 Task: Create new Company, with domain: 'metlife.com' and type: 'Other'. Add new contact for this company, with mail Id: 'Aanya18Anderson@metlife.com', First Name: Aanya, Last name:  Anderson, Job Title: 'Content Manager', Phone Number: '(408) 555-7894'. Change life cycle stage to  Lead and lead status to  Open. Logged in from softage.5@softage.net
Action: Mouse moved to (58, 53)
Screenshot: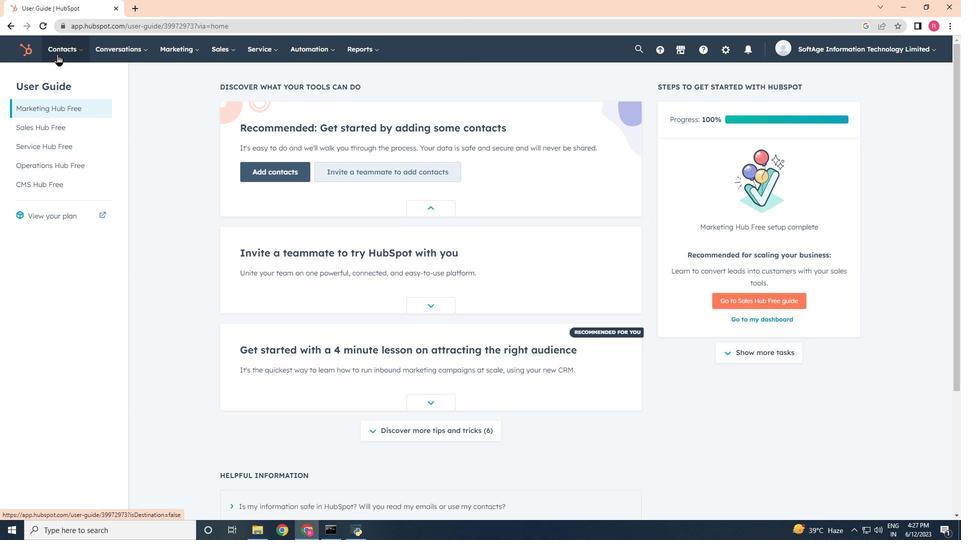
Action: Mouse pressed left at (58, 53)
Screenshot: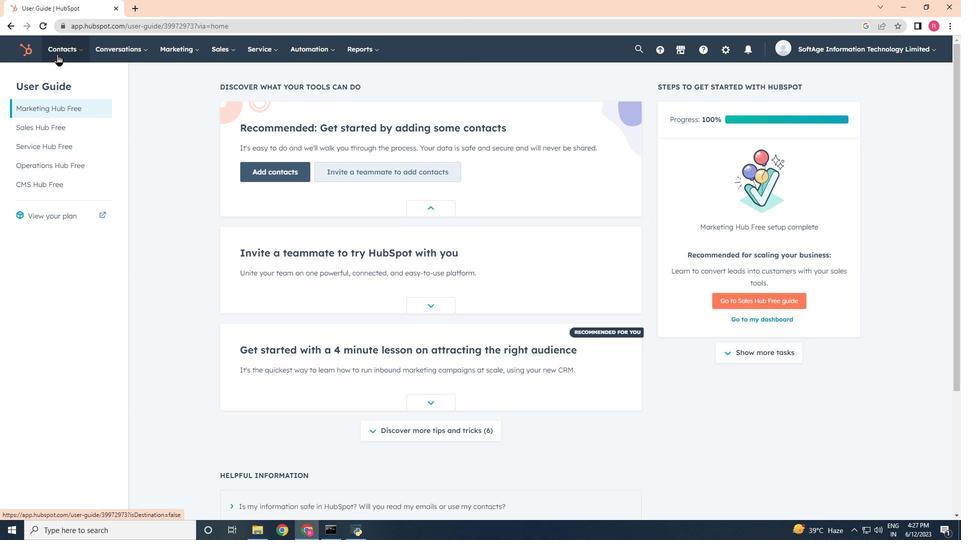 
Action: Mouse moved to (83, 93)
Screenshot: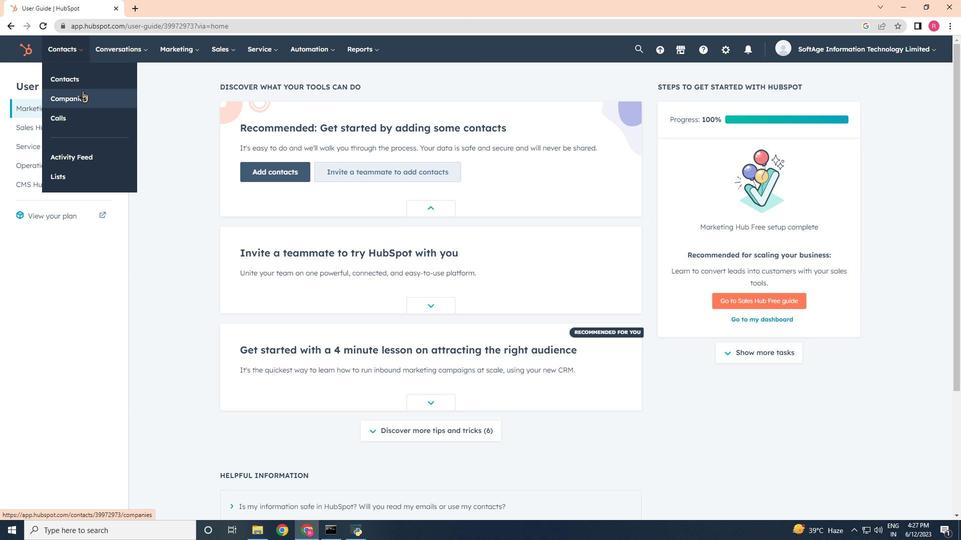 
Action: Mouse pressed left at (83, 93)
Screenshot: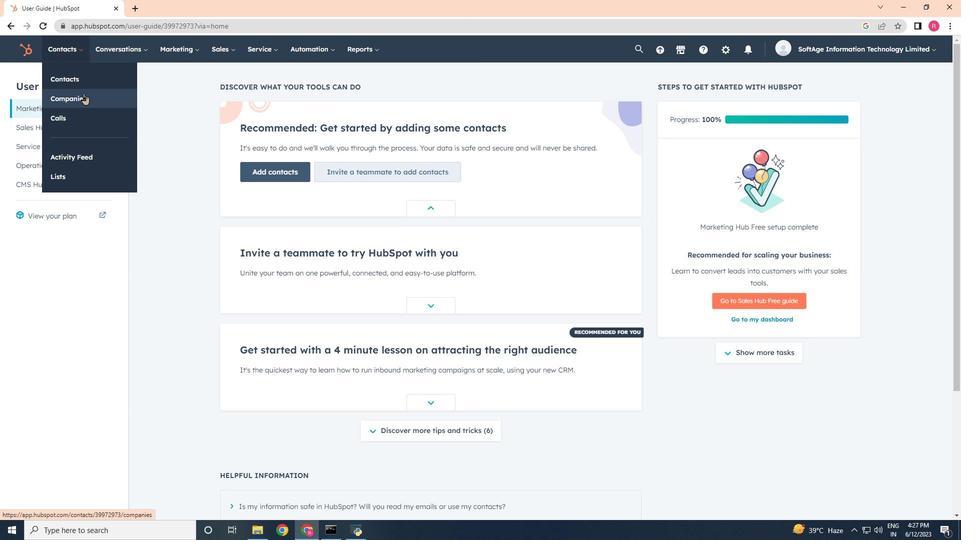 
Action: Mouse moved to (886, 86)
Screenshot: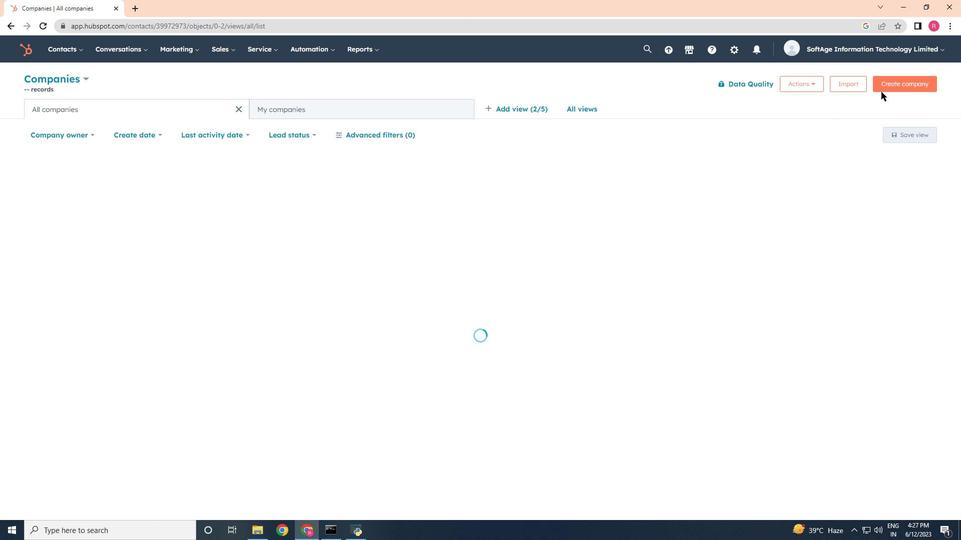 
Action: Mouse pressed left at (886, 86)
Screenshot: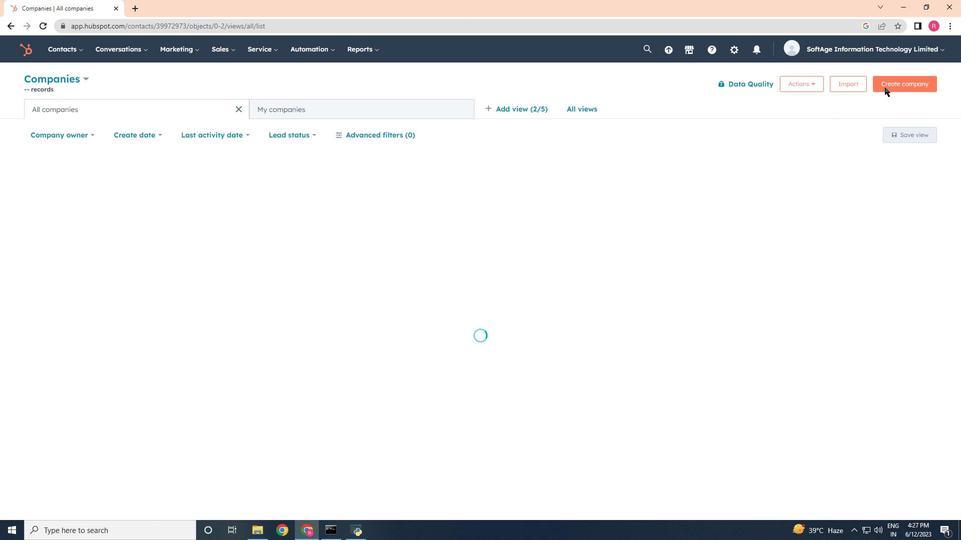 
Action: Mouse moved to (901, 79)
Screenshot: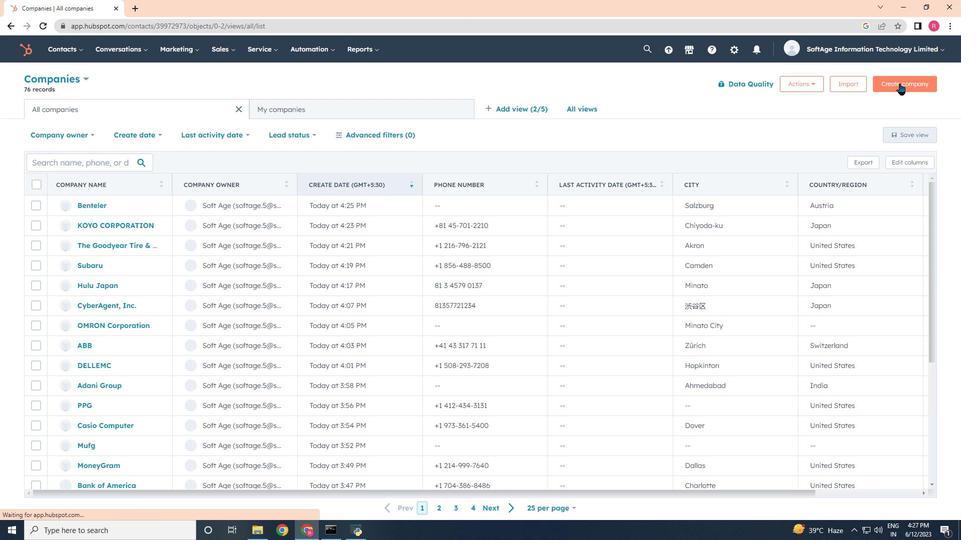 
Action: Mouse pressed left at (901, 79)
Screenshot: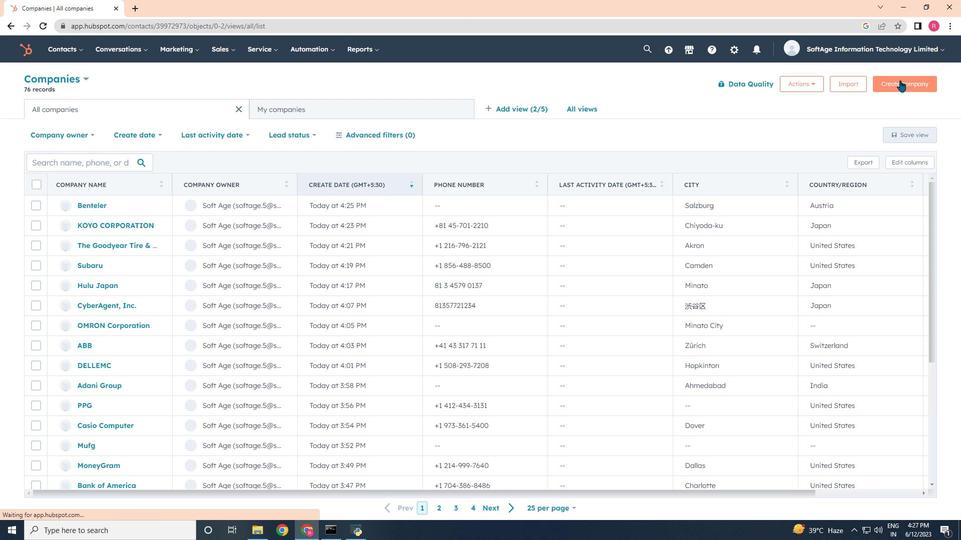 
Action: Mouse moved to (743, 135)
Screenshot: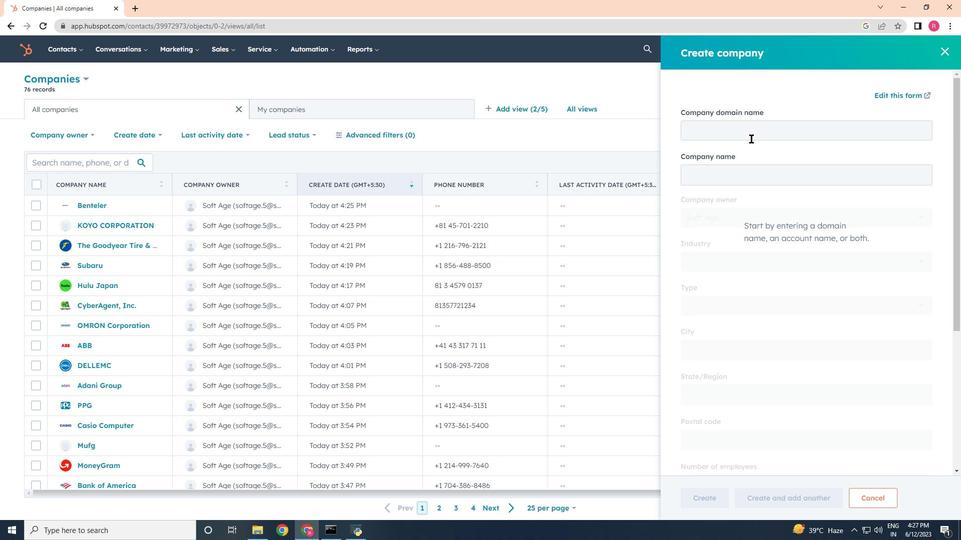 
Action: Mouse pressed left at (743, 135)
Screenshot: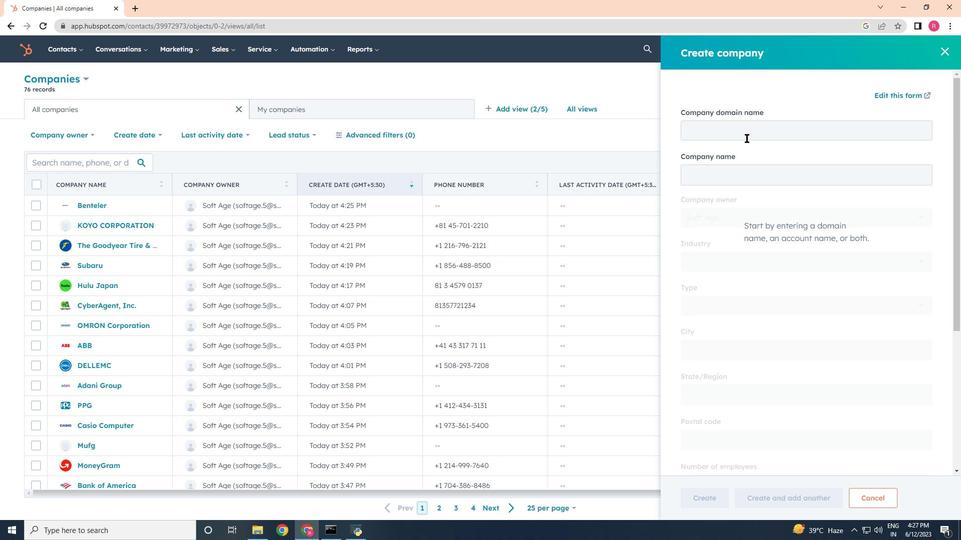 
Action: Key pressed metlife.com
Screenshot: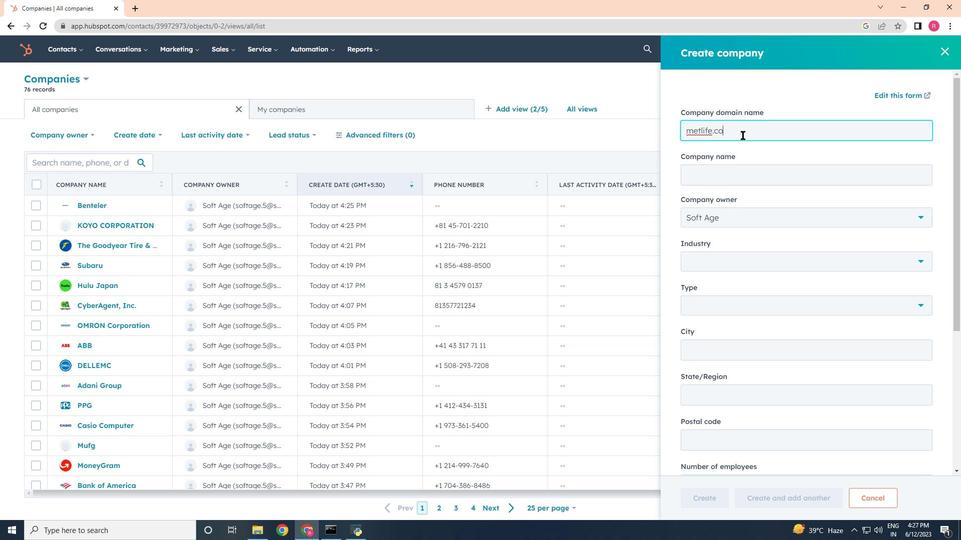 
Action: Mouse moved to (732, 299)
Screenshot: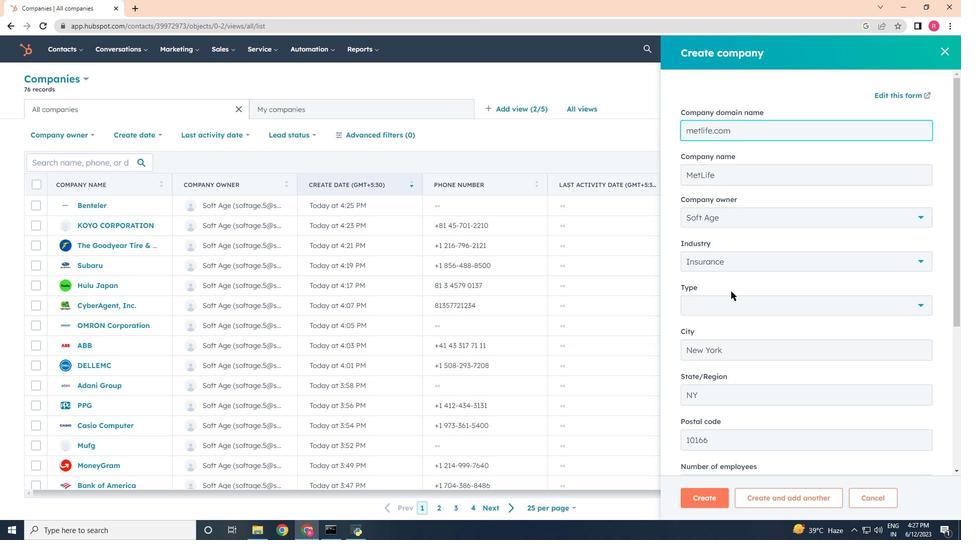 
Action: Mouse pressed left at (732, 299)
Screenshot: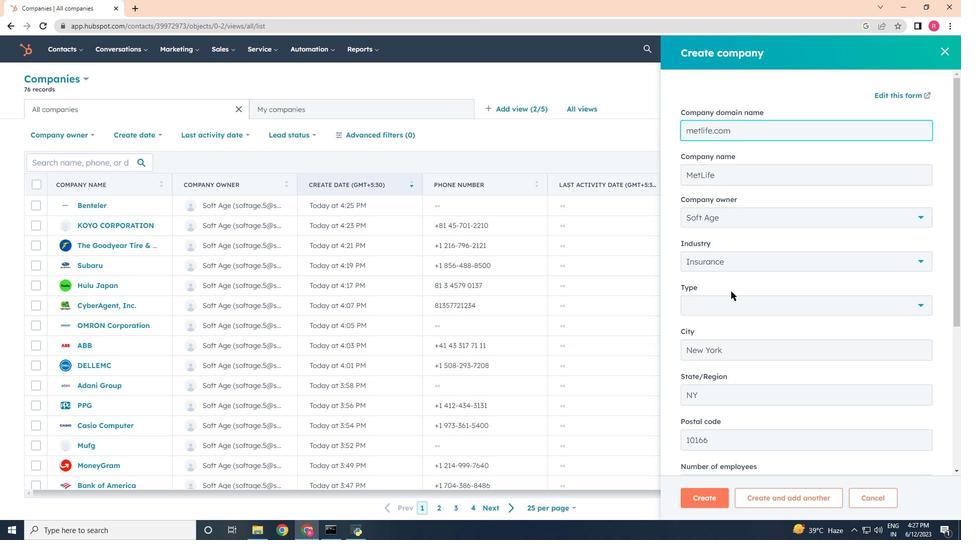
Action: Mouse moved to (708, 422)
Screenshot: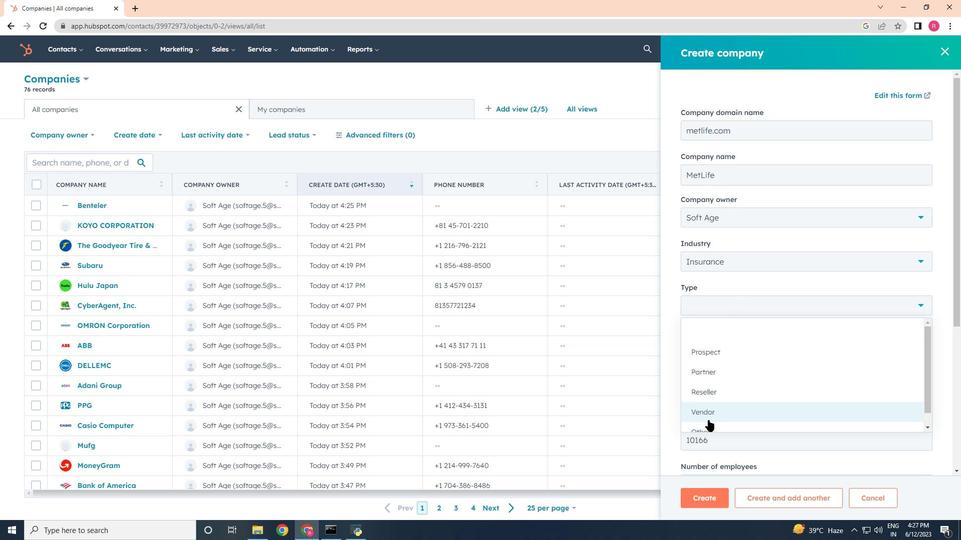 
Action: Mouse pressed left at (708, 422)
Screenshot: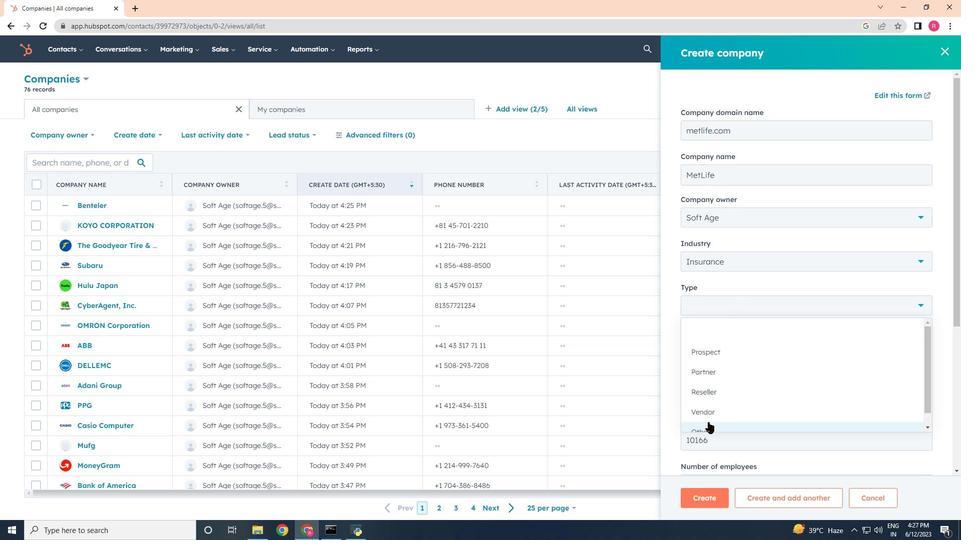 
Action: Mouse moved to (713, 406)
Screenshot: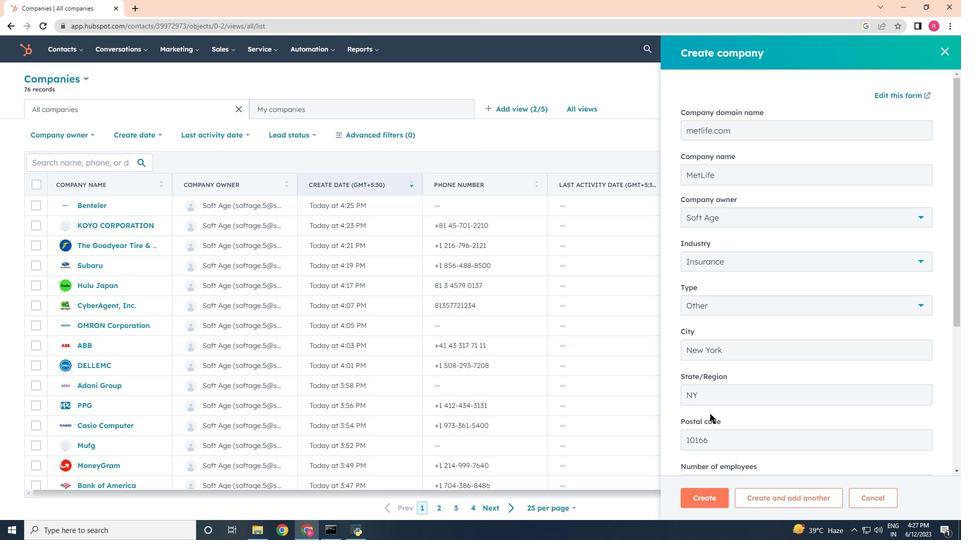 
Action: Mouse scrolled (713, 406) with delta (0, 0)
Screenshot: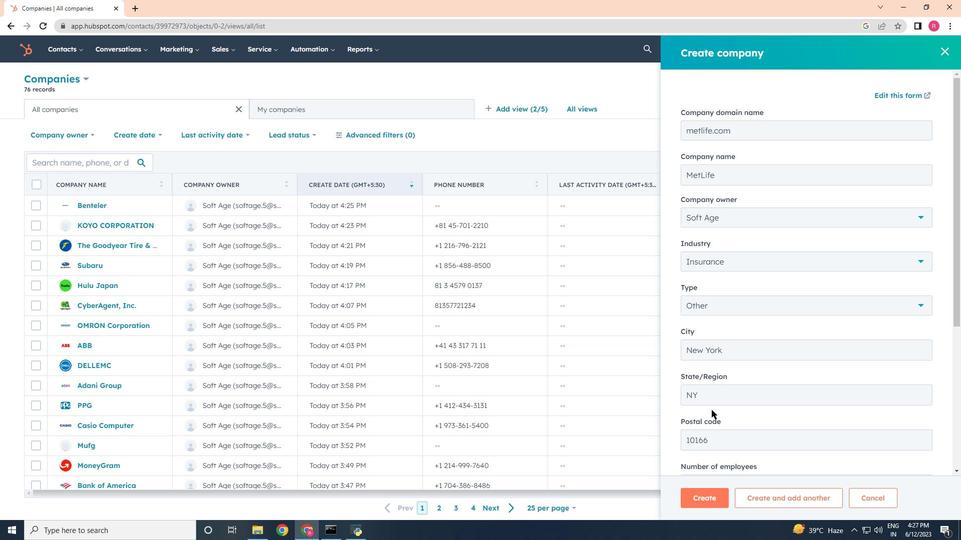 
Action: Mouse scrolled (713, 406) with delta (0, 0)
Screenshot: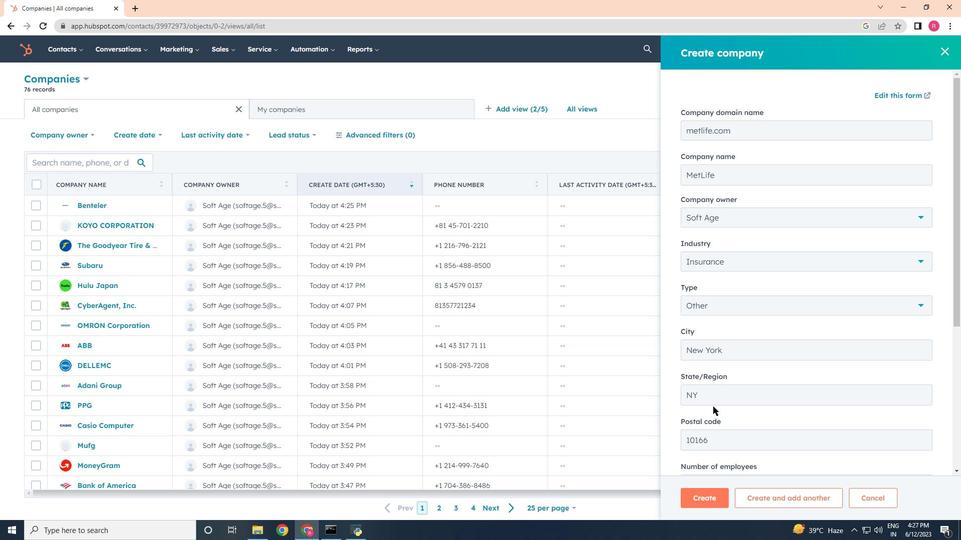 
Action: Mouse scrolled (713, 406) with delta (0, 0)
Screenshot: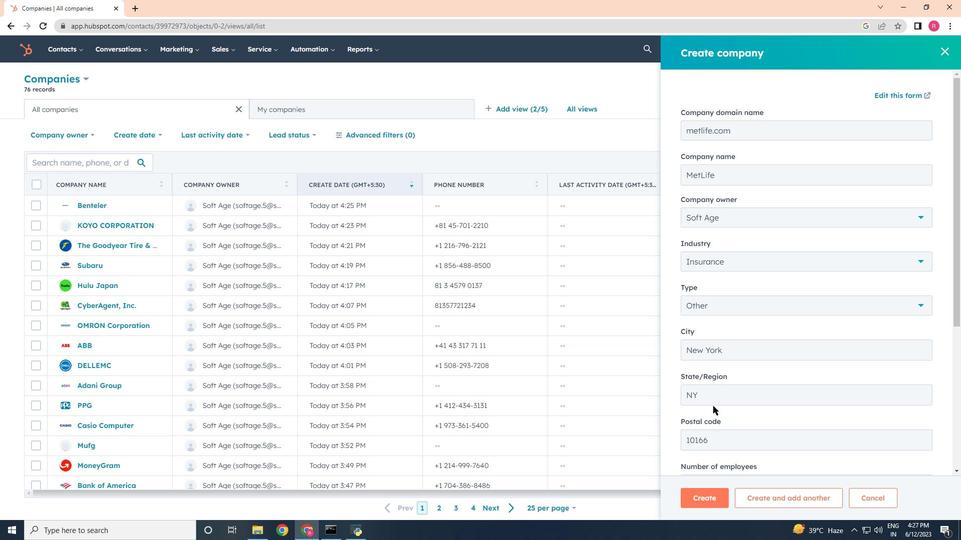 
Action: Mouse scrolled (713, 406) with delta (0, 0)
Screenshot: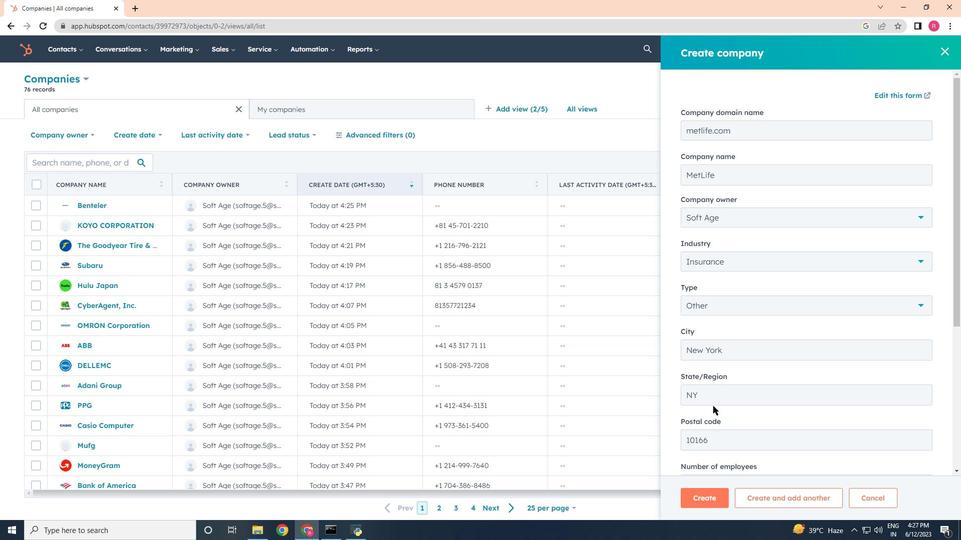 
Action: Mouse scrolled (713, 406) with delta (0, 0)
Screenshot: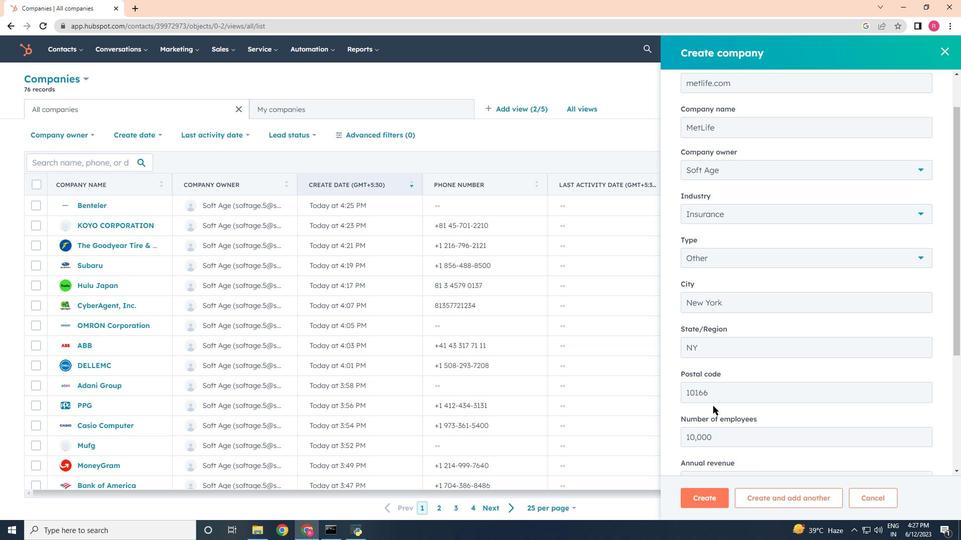 
Action: Mouse scrolled (713, 406) with delta (0, 0)
Screenshot: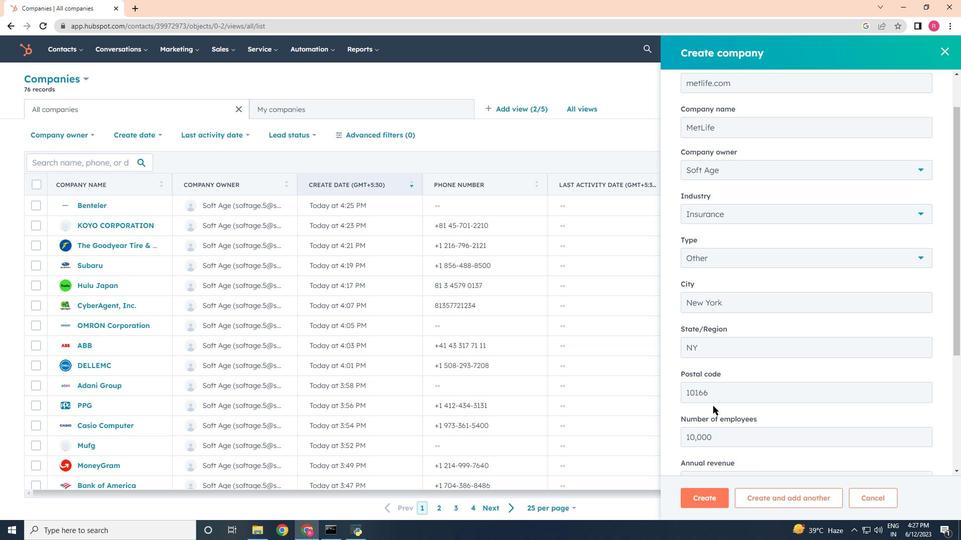 
Action: Mouse moved to (703, 500)
Screenshot: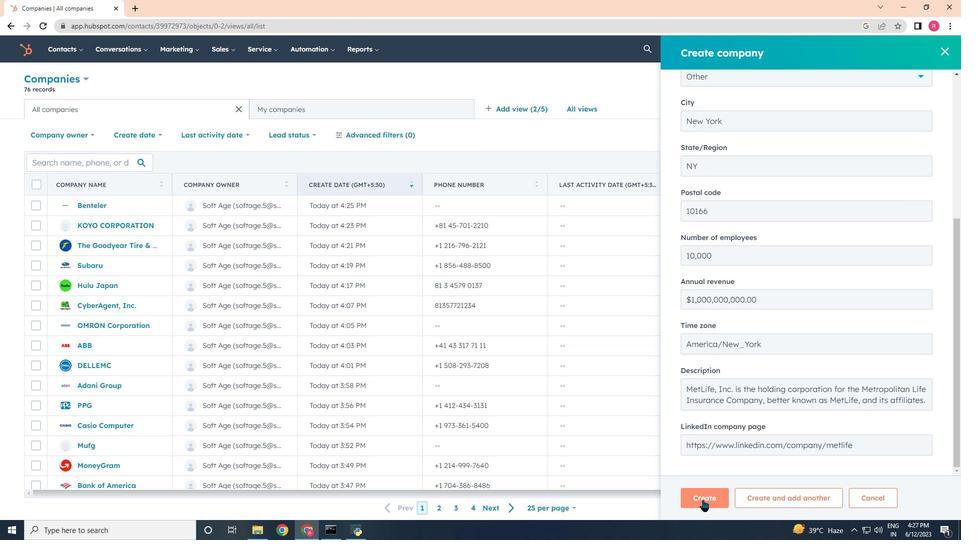 
Action: Mouse pressed left at (703, 500)
Screenshot: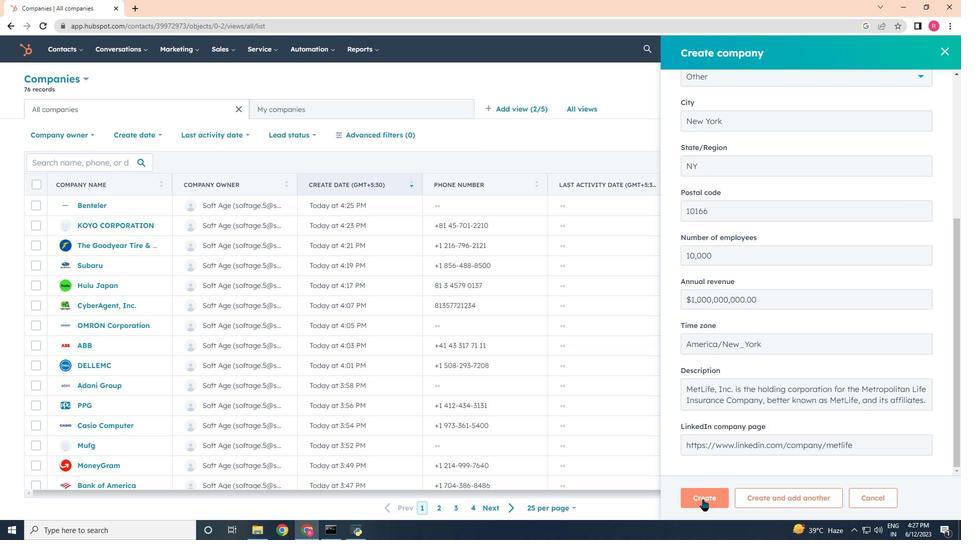 
Action: Mouse moved to (676, 317)
Screenshot: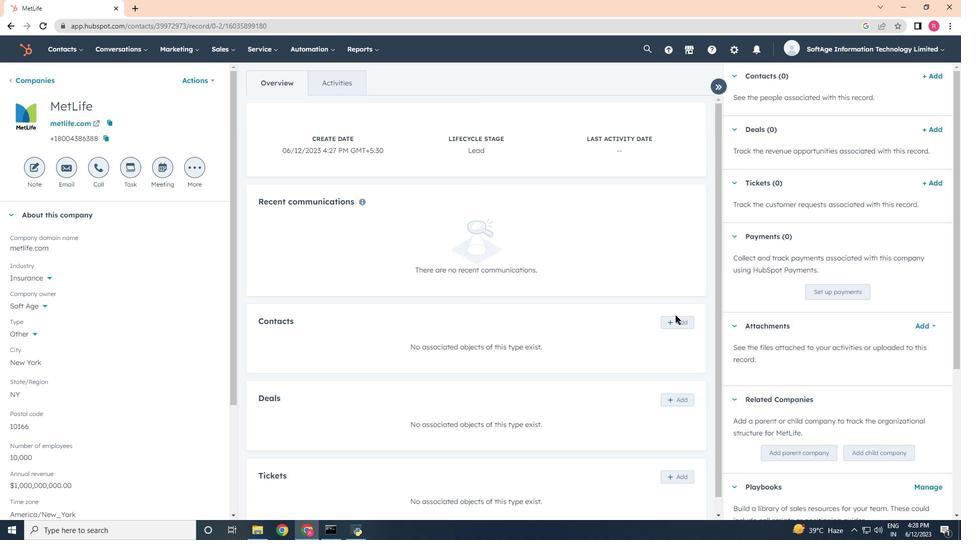 
Action: Mouse pressed left at (676, 317)
Screenshot: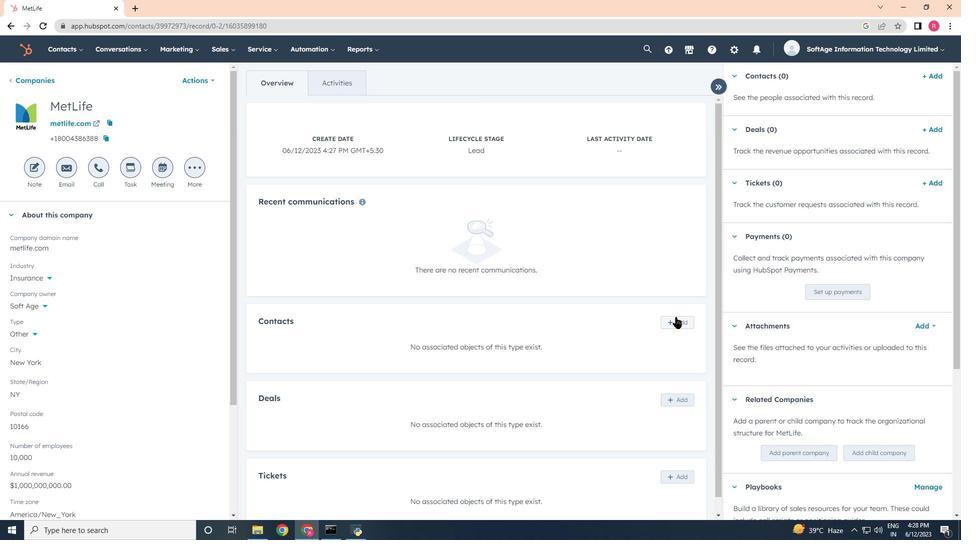 
Action: Mouse moved to (549, 240)
Screenshot: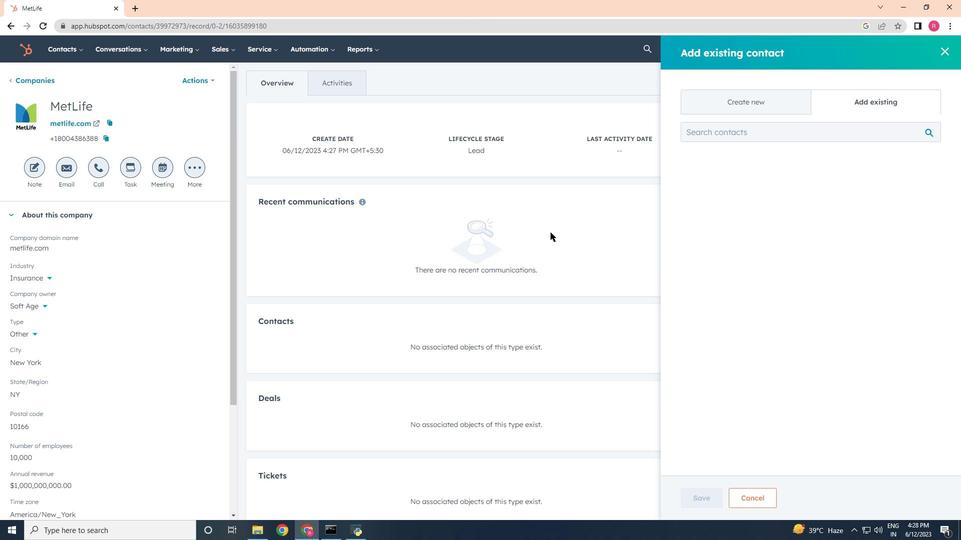 
Action: Mouse scrolled (549, 240) with delta (0, 0)
Screenshot: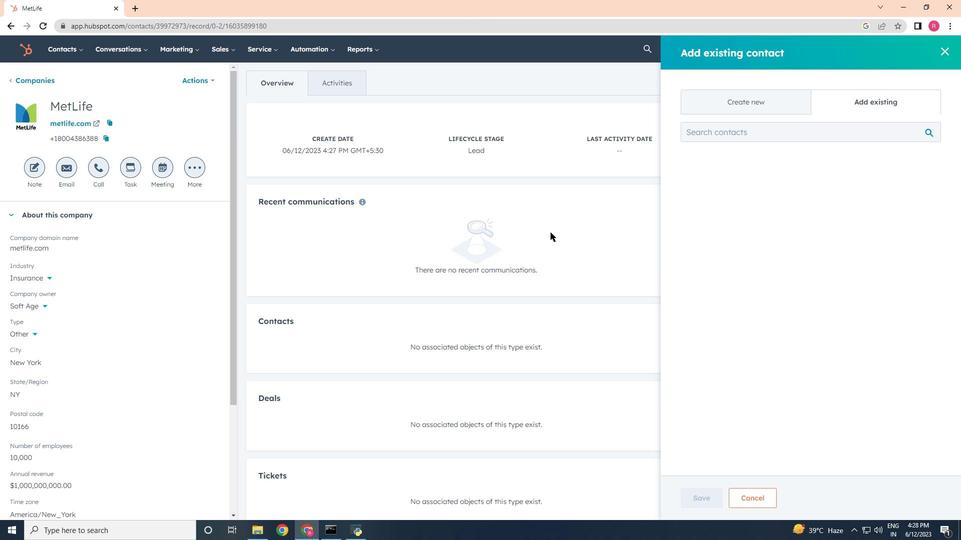 
Action: Mouse moved to (549, 261)
Screenshot: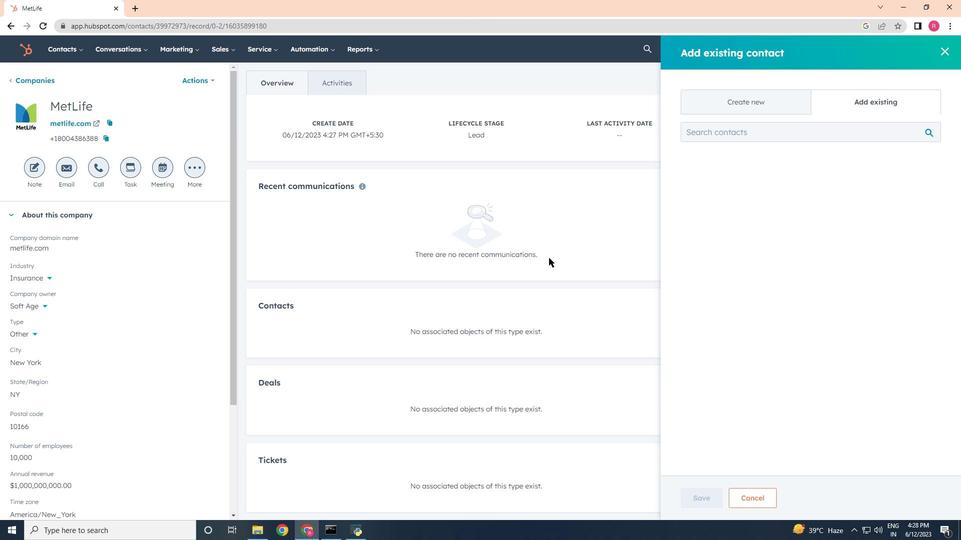 
Action: Mouse scrolled (549, 260) with delta (0, 0)
Screenshot: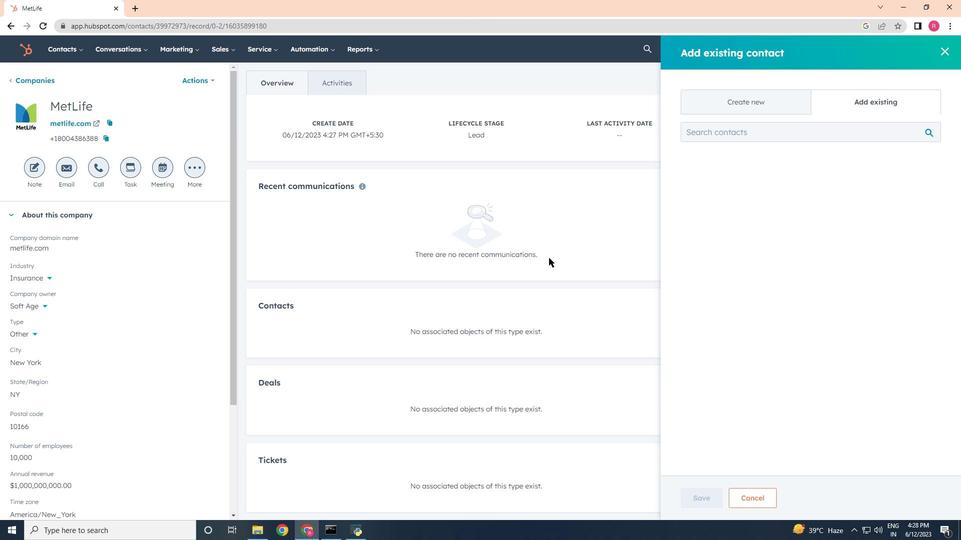 
Action: Mouse moved to (631, 304)
Screenshot: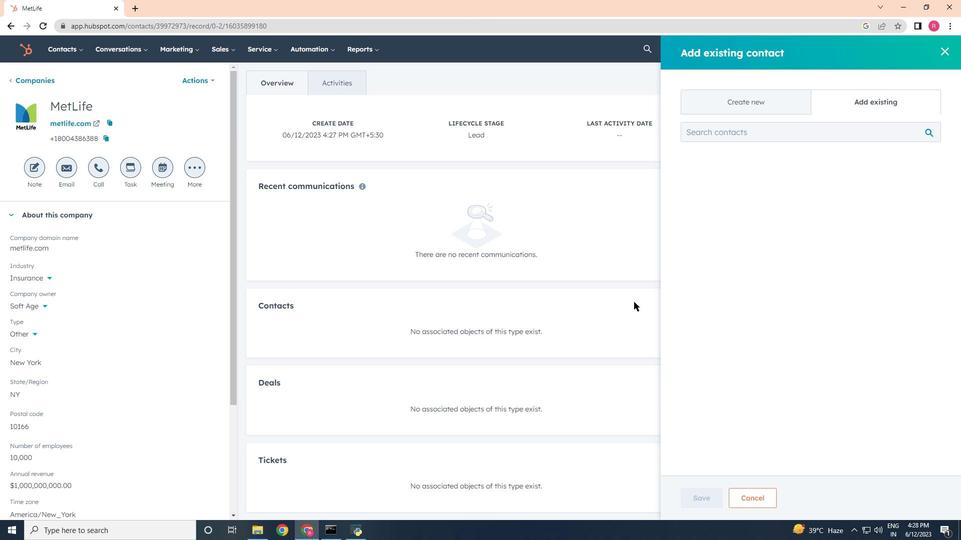 
Action: Mouse pressed left at (631, 304)
Screenshot: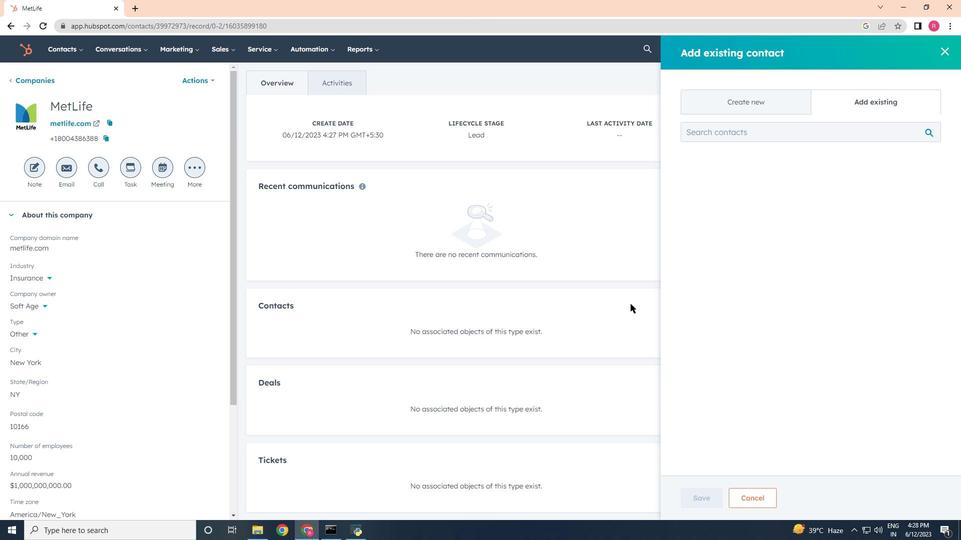 
Action: Mouse moved to (745, 103)
Screenshot: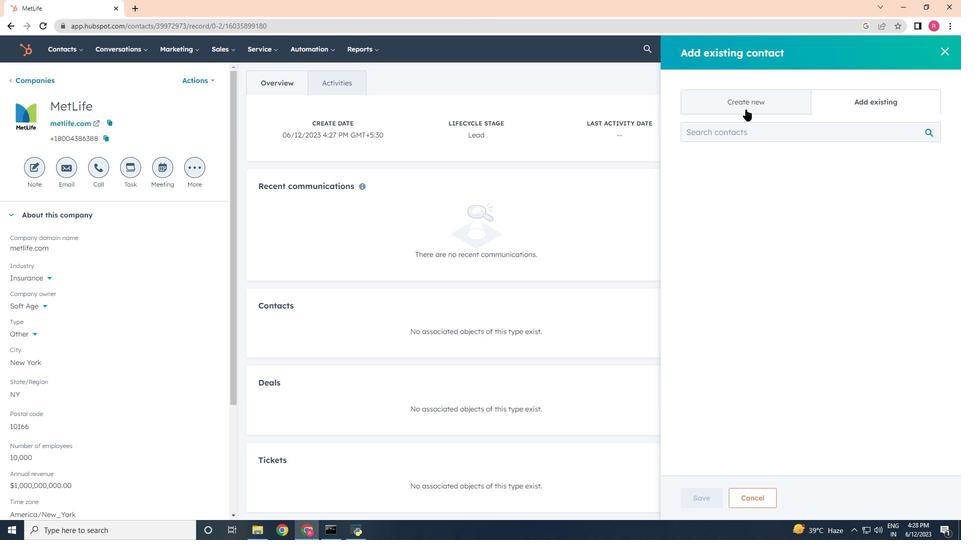 
Action: Mouse pressed left at (745, 103)
Screenshot: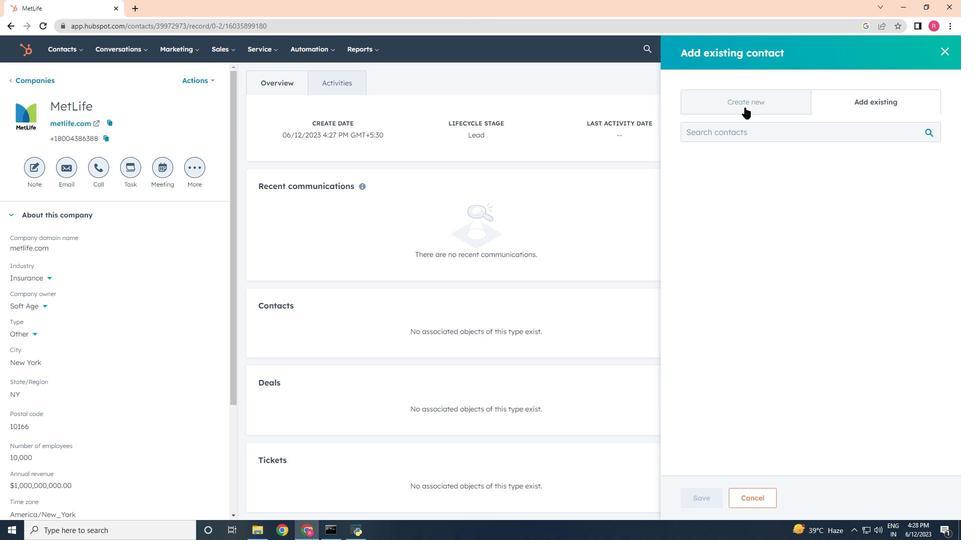 
Action: Mouse moved to (710, 166)
Screenshot: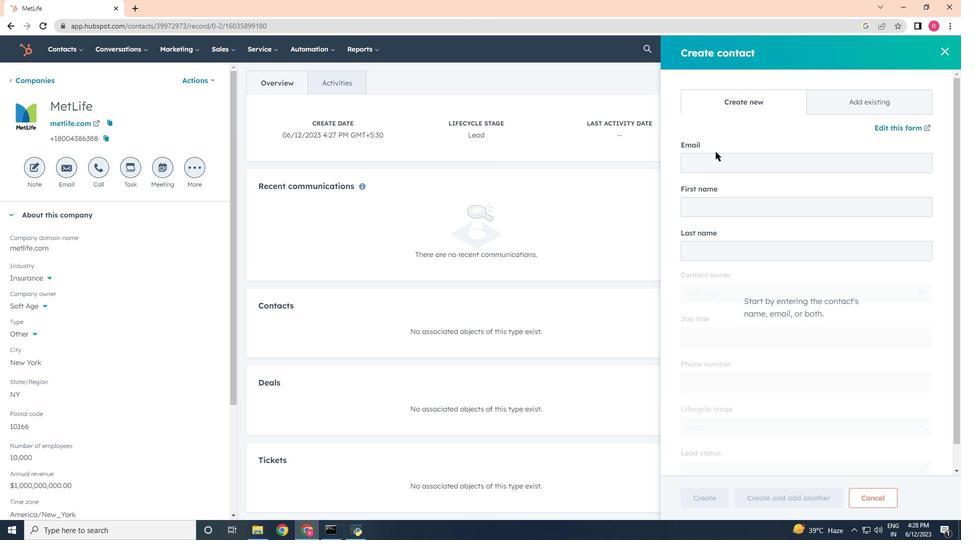
Action: Mouse pressed left at (710, 166)
Screenshot: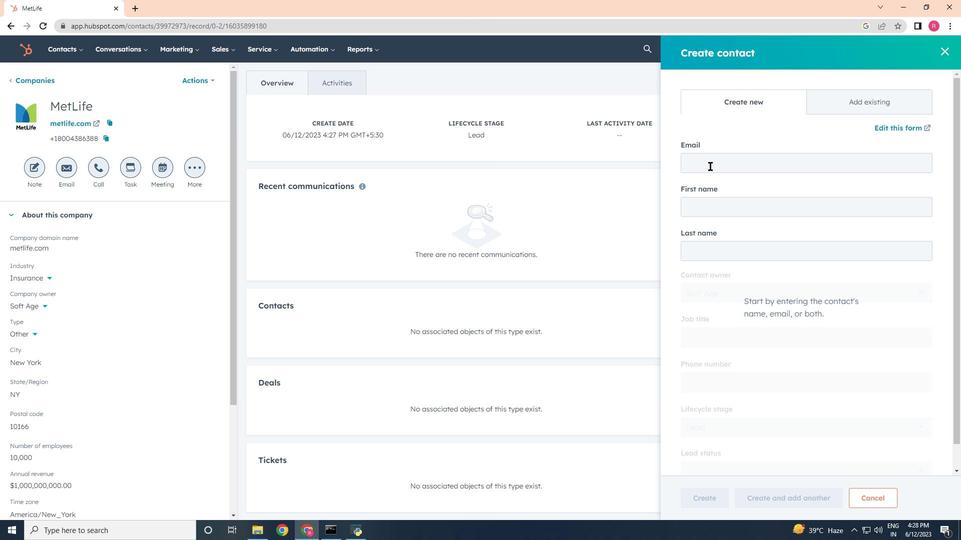 
Action: Key pressed <Key.shift>Aanya18<Key.shift>Andersi<Key.backspace>on<Key.shift><Key.shift><Key.shift><Key.shift><Key.shift><Key.shift><Key.shift>@metlife.com
Screenshot: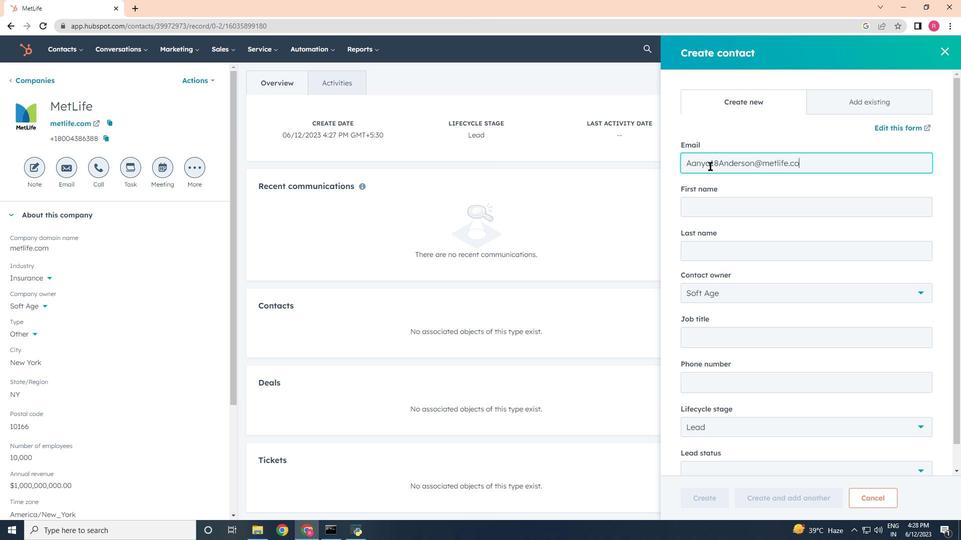 
Action: Mouse moved to (735, 205)
Screenshot: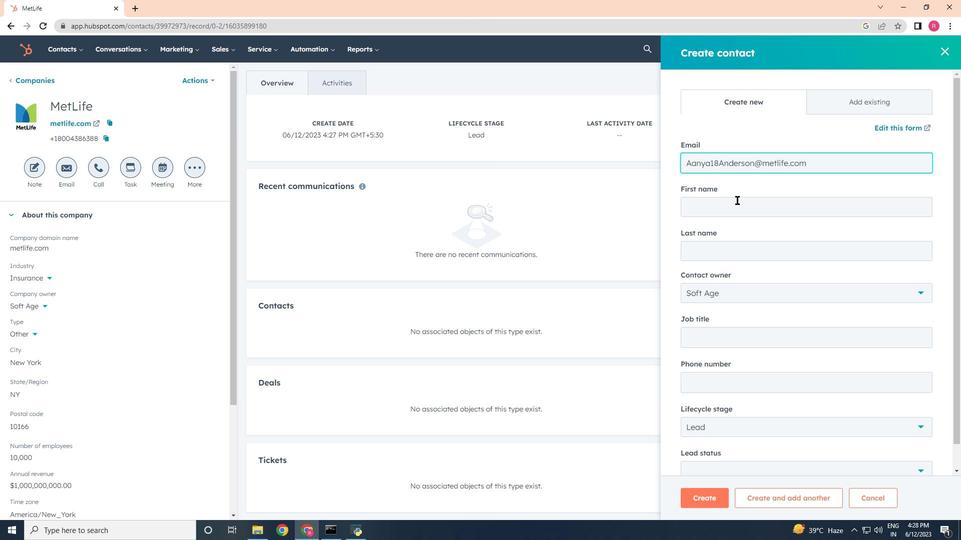 
Action: Mouse pressed left at (735, 205)
Screenshot: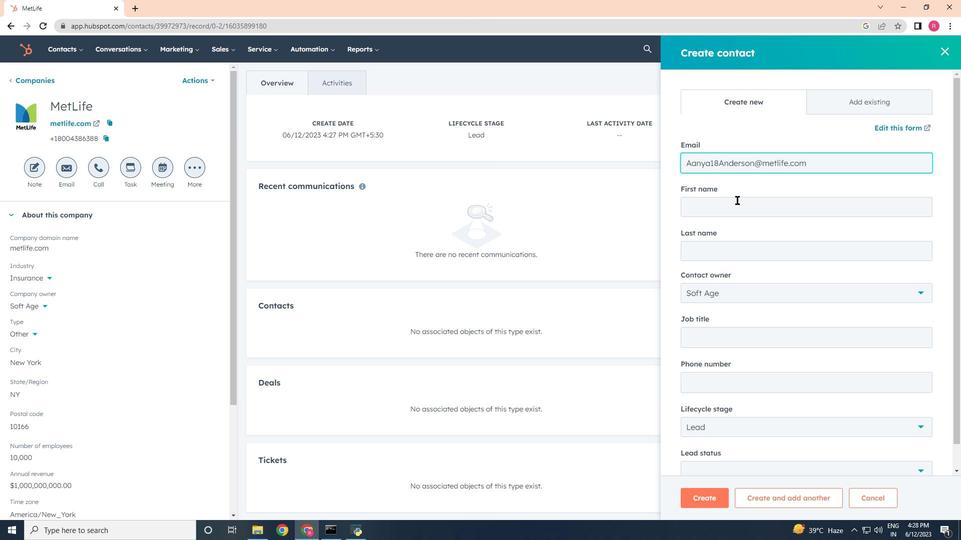 
Action: Key pressed <Key.shift>An<Key.backspace>anya<Key.tab><Key.shift><Key.shift><Key.shift><Key.shift><Key.shift><Key.shift><Key.shift><Key.shift><Key.shift><Key.shift>Anderson
Screenshot: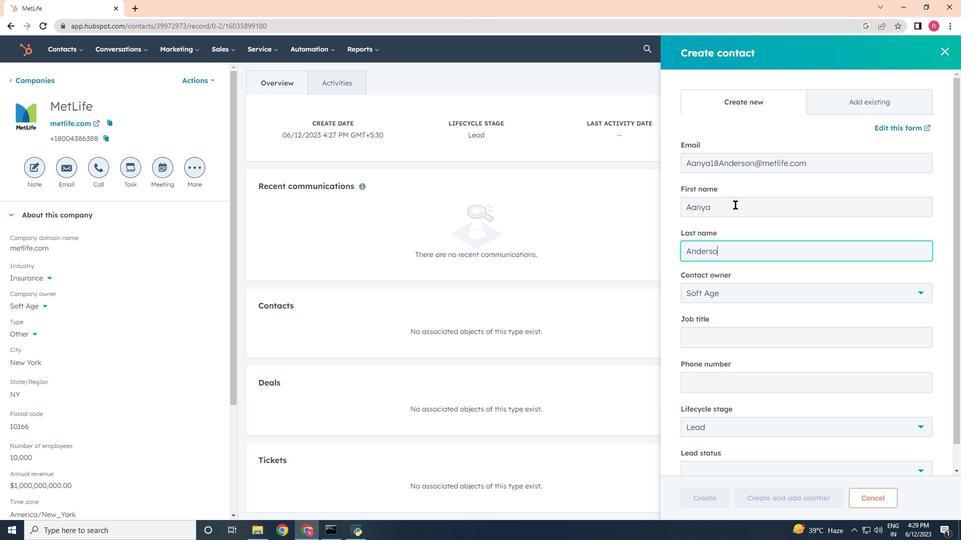 
Action: Mouse moved to (723, 334)
Screenshot: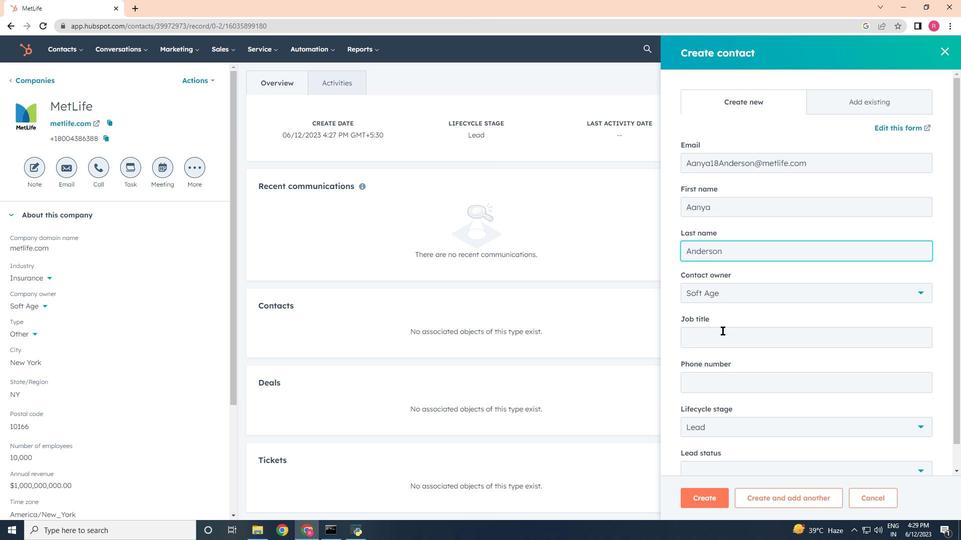 
Action: Mouse pressed left at (723, 334)
Screenshot: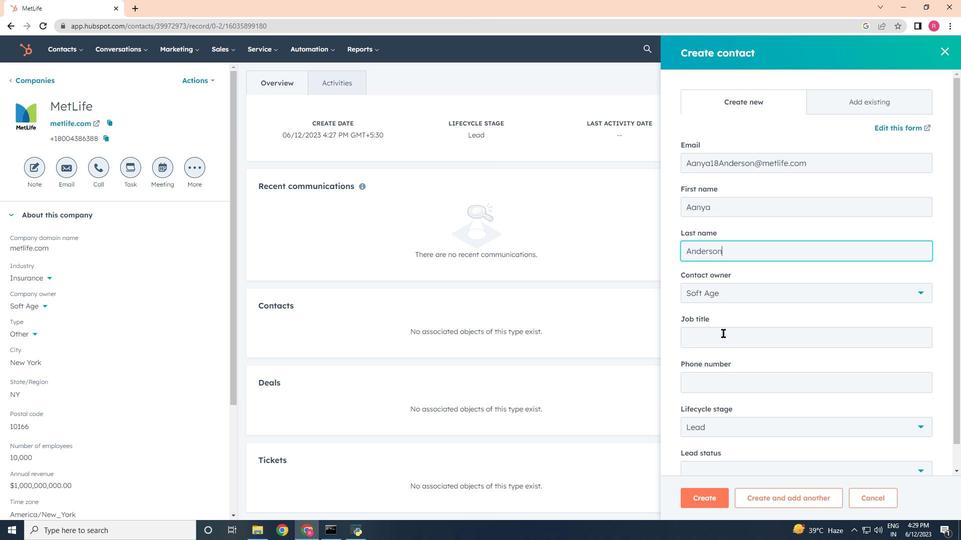 
Action: Key pressed <Key.shift>Content
Screenshot: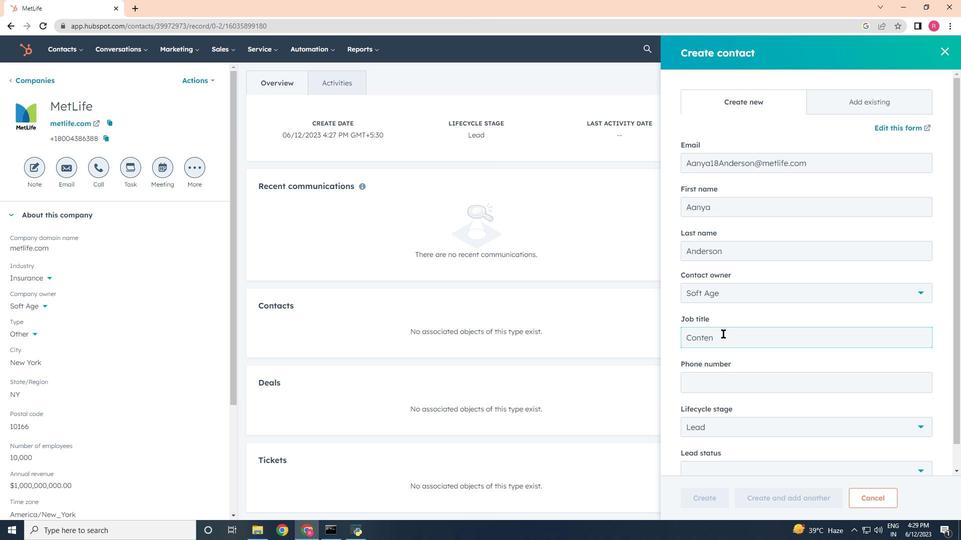 
Action: Mouse moved to (721, 333)
Screenshot: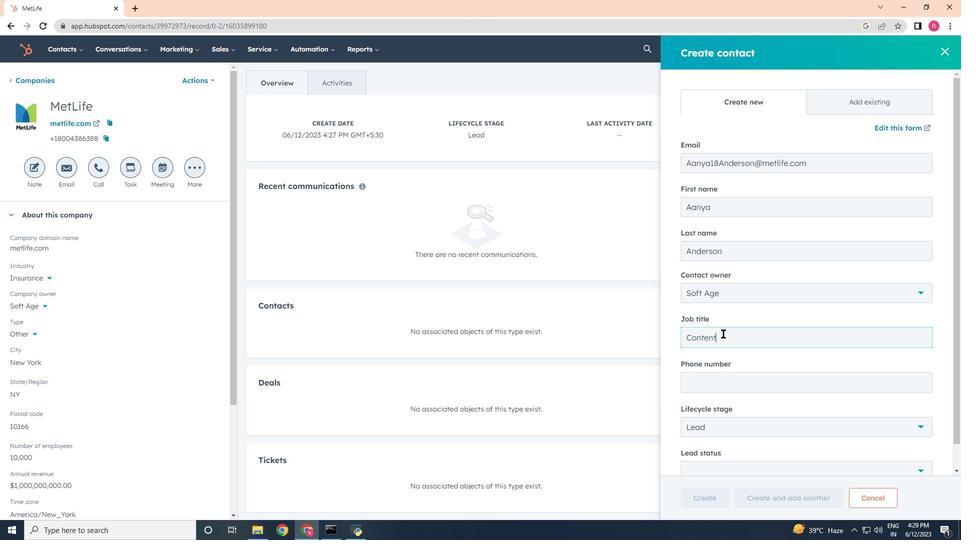 
Action: Key pressed <Key.space><Key.shift><Key.shift><Key.shift><Key.shift><Key.shift><Key.shift><Key.shift><Key.shift><Key.shift><Key.shift><Key.shift><Key.shift><Key.shift><Key.shift><Key.shift><Key.shift><Key.shift>Manager<Key.space><Key.tab>4085557894
Screenshot: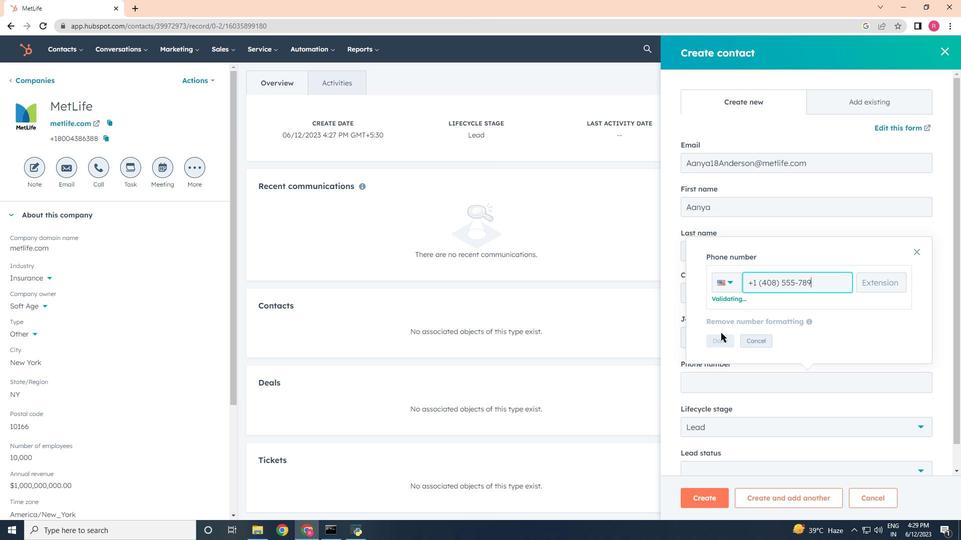 
Action: Mouse moved to (718, 338)
Screenshot: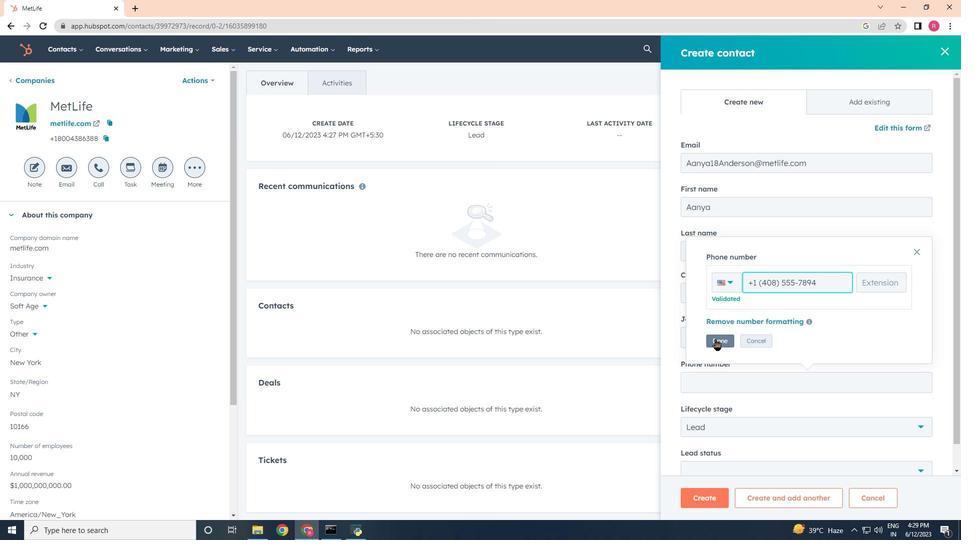 
Action: Mouse pressed left at (718, 338)
Screenshot: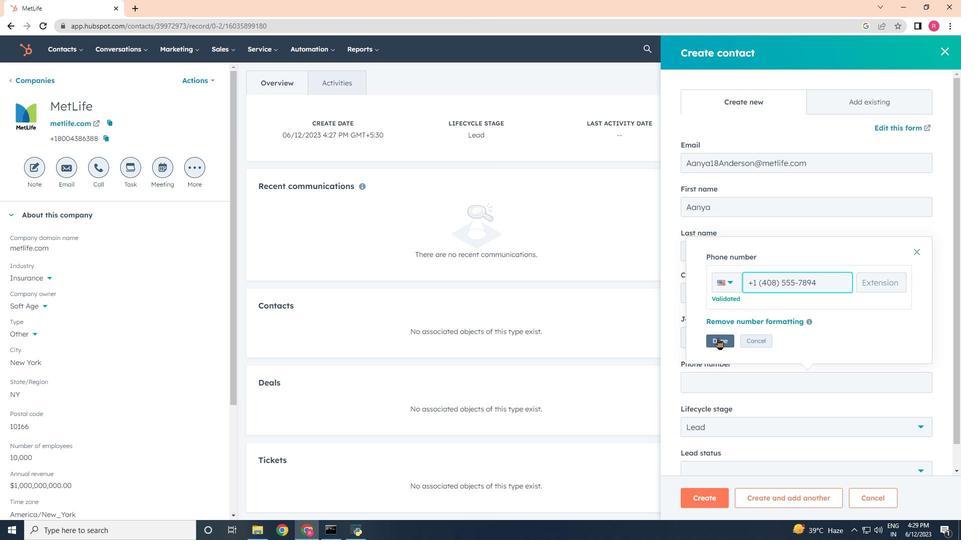 
Action: Mouse moved to (730, 431)
Screenshot: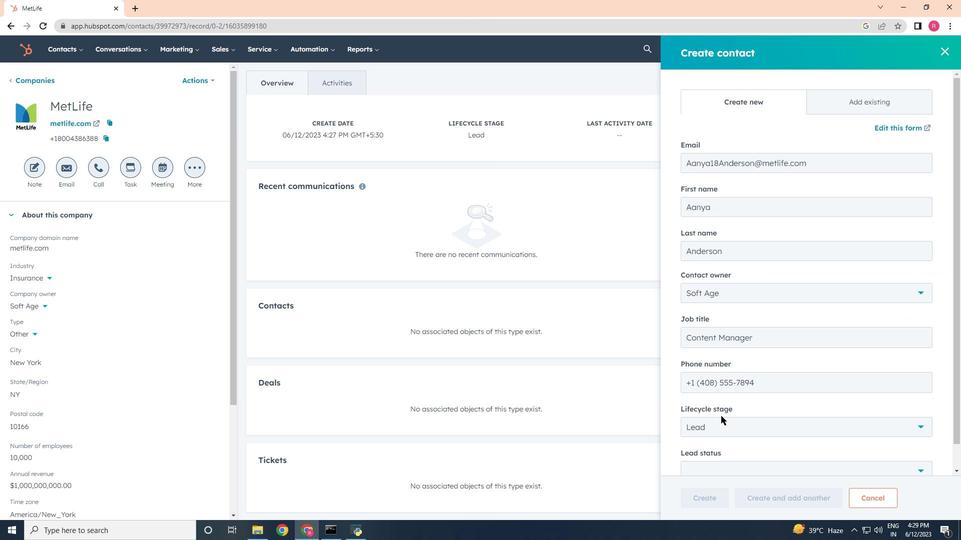 
Action: Mouse pressed left at (730, 431)
Screenshot: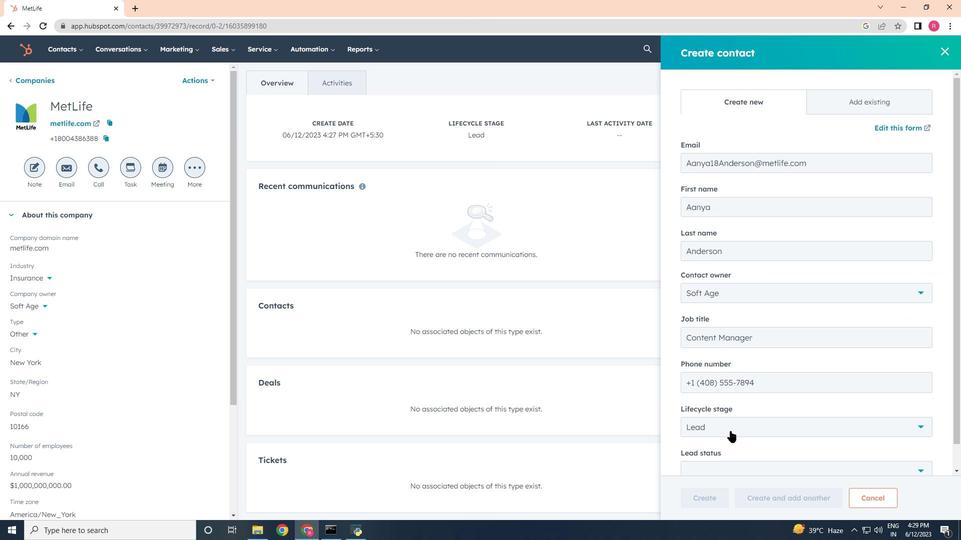 
Action: Mouse moved to (729, 328)
Screenshot: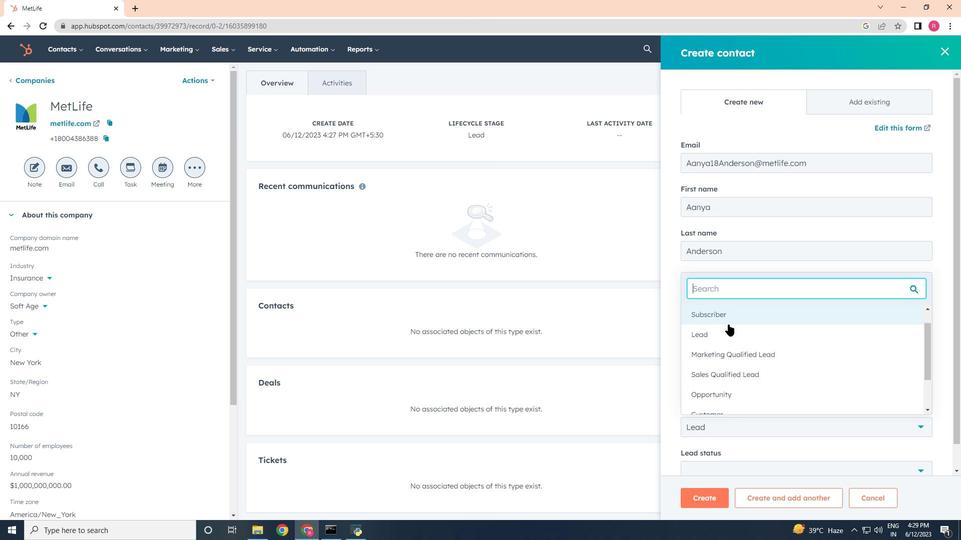 
Action: Mouse pressed left at (729, 328)
Screenshot: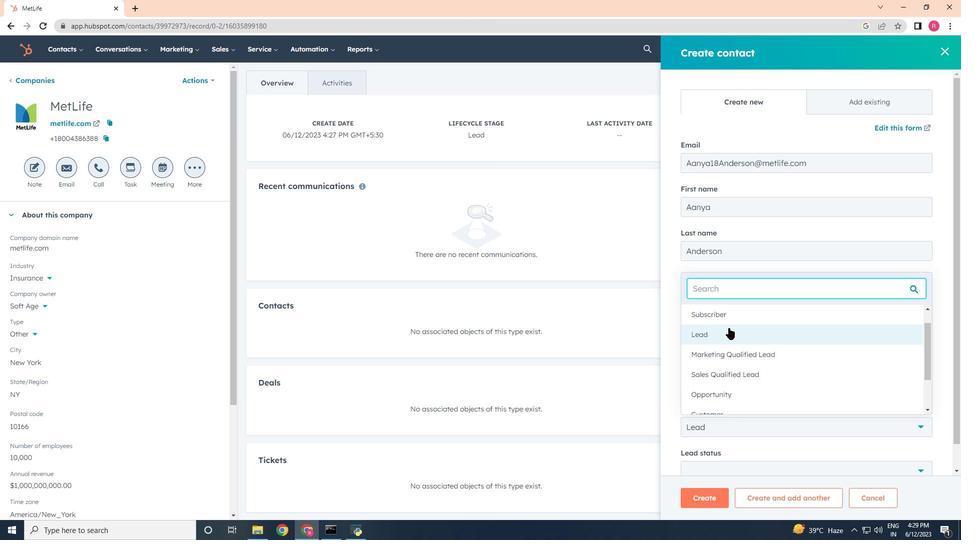 
Action: Mouse moved to (738, 412)
Screenshot: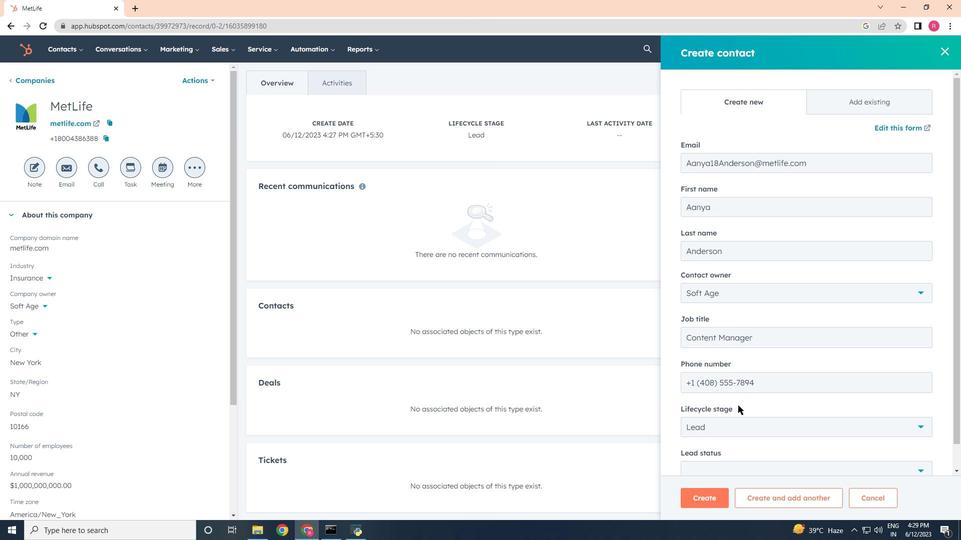 
Action: Mouse scrolled (738, 412) with delta (0, 0)
Screenshot: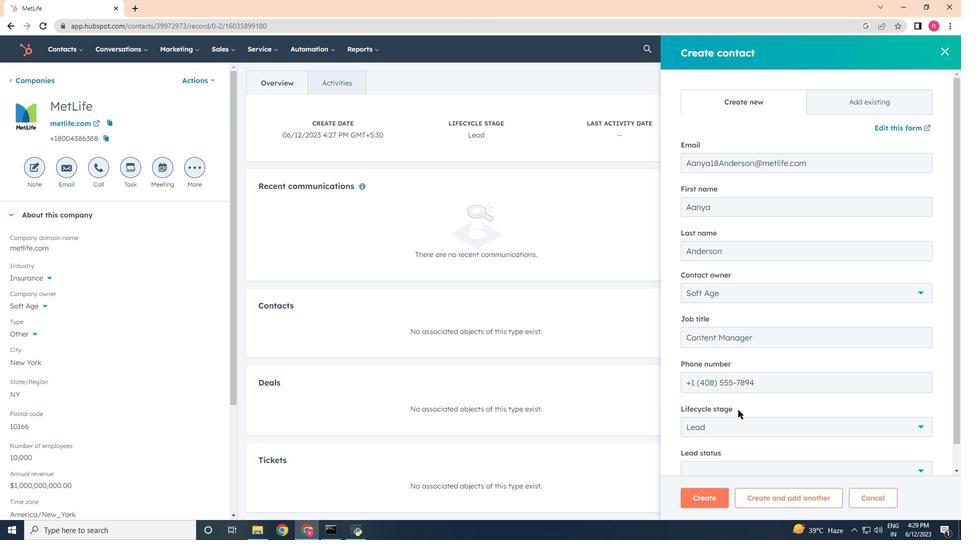 
Action: Mouse scrolled (738, 412) with delta (0, 0)
Screenshot: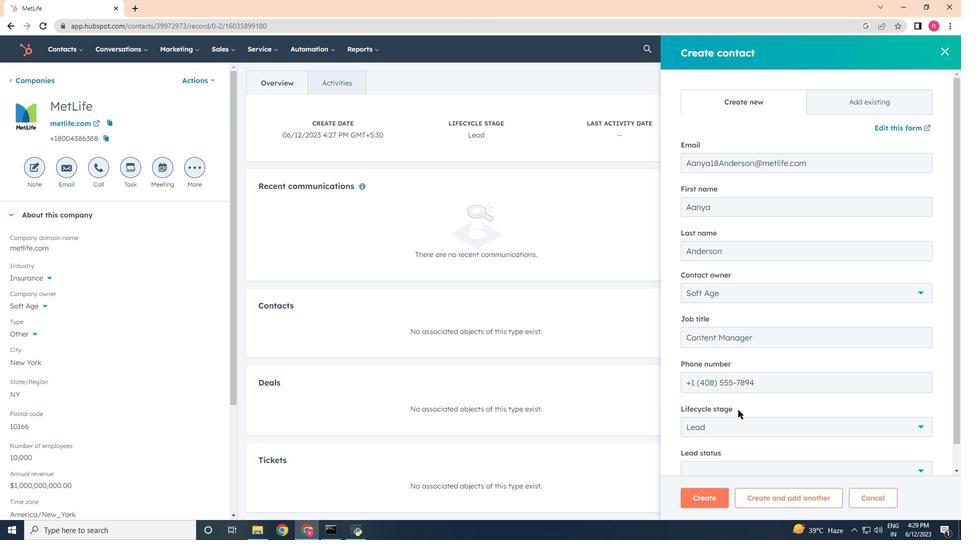 
Action: Mouse scrolled (738, 412) with delta (0, 0)
Screenshot: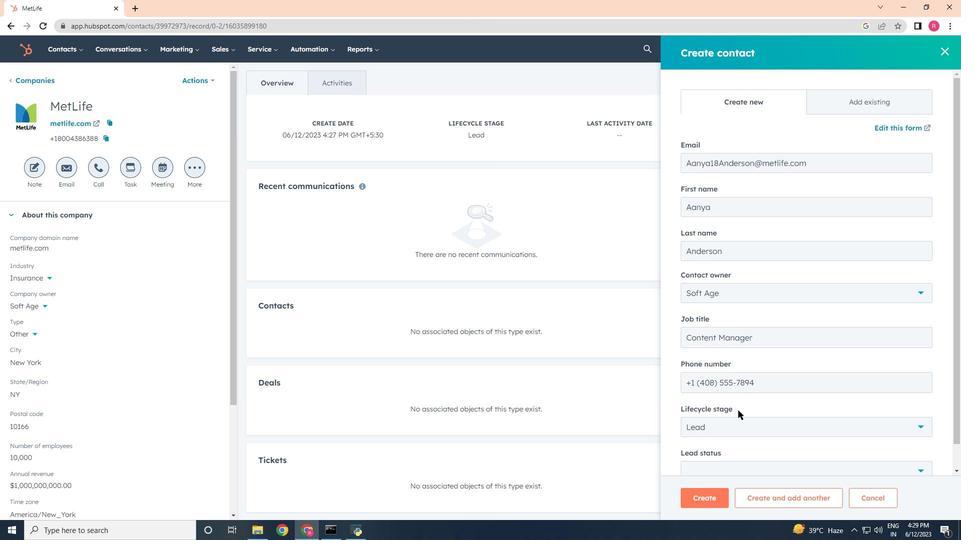
Action: Mouse scrolled (738, 412) with delta (0, 0)
Screenshot: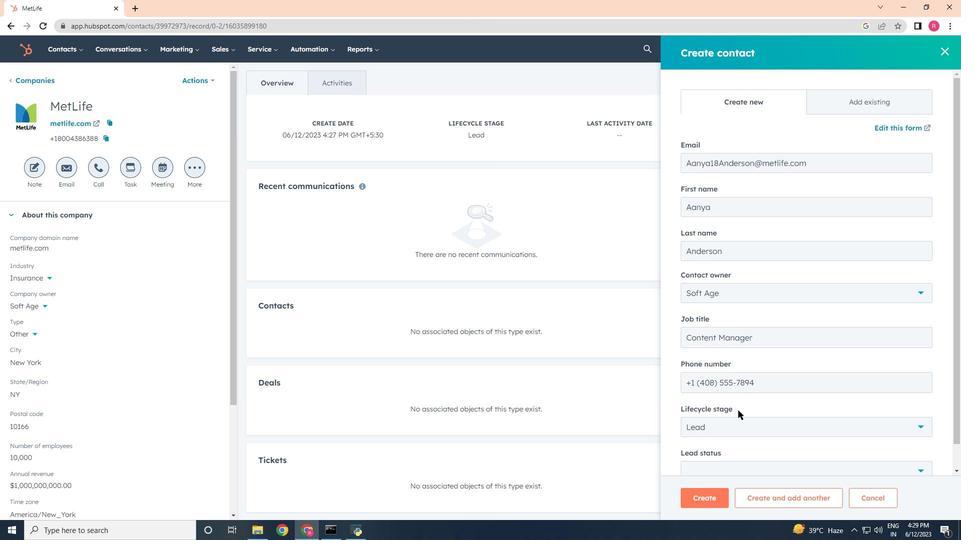 
Action: Mouse scrolled (738, 412) with delta (0, 0)
Screenshot: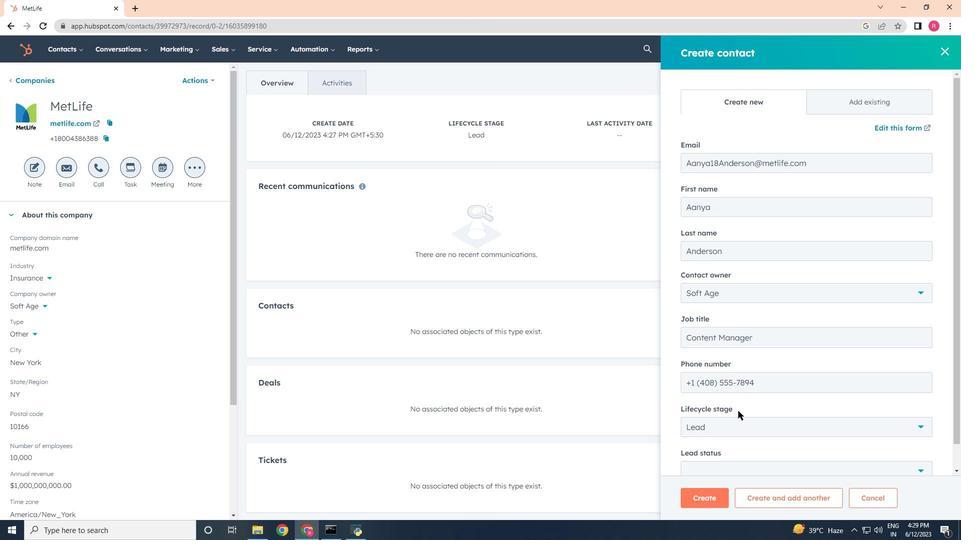 
Action: Mouse moved to (729, 436)
Screenshot: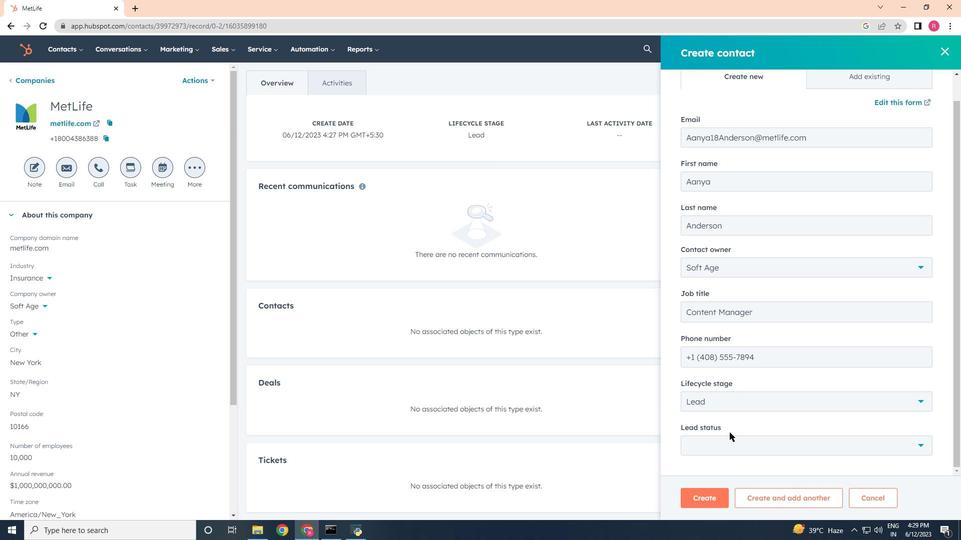 
Action: Mouse pressed left at (729, 436)
Screenshot: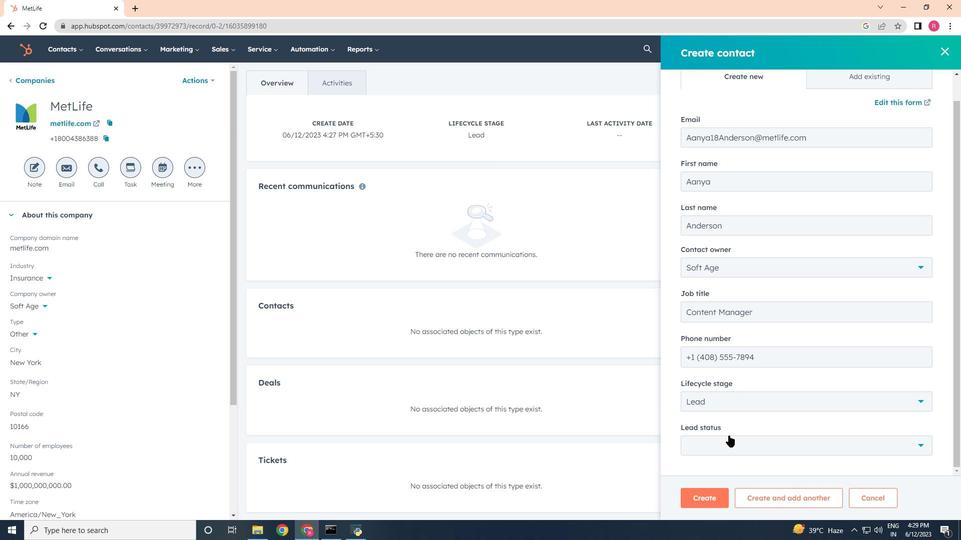 
Action: Mouse moved to (721, 372)
Screenshot: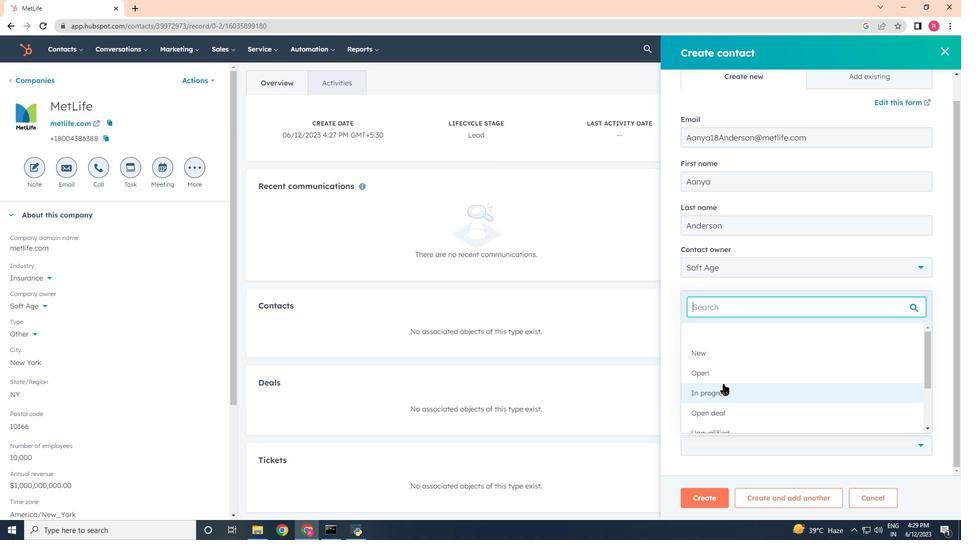 
Action: Mouse pressed left at (721, 372)
Screenshot: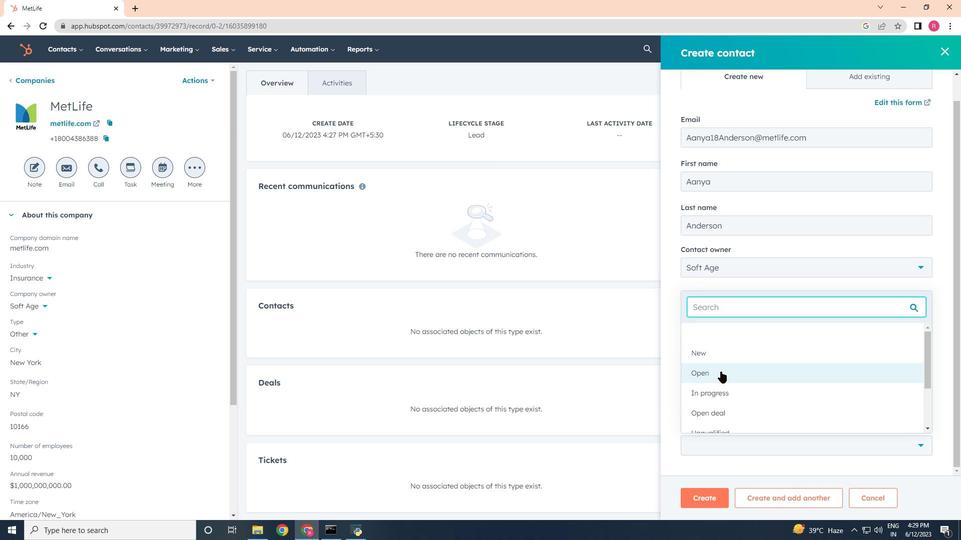 
Action: Mouse moved to (711, 499)
Screenshot: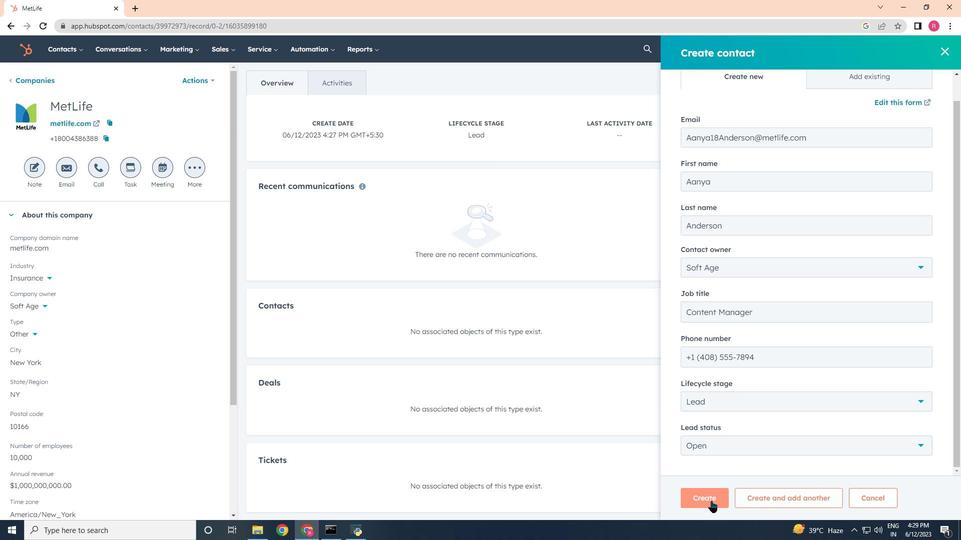 
Action: Mouse pressed left at (711, 499)
Screenshot: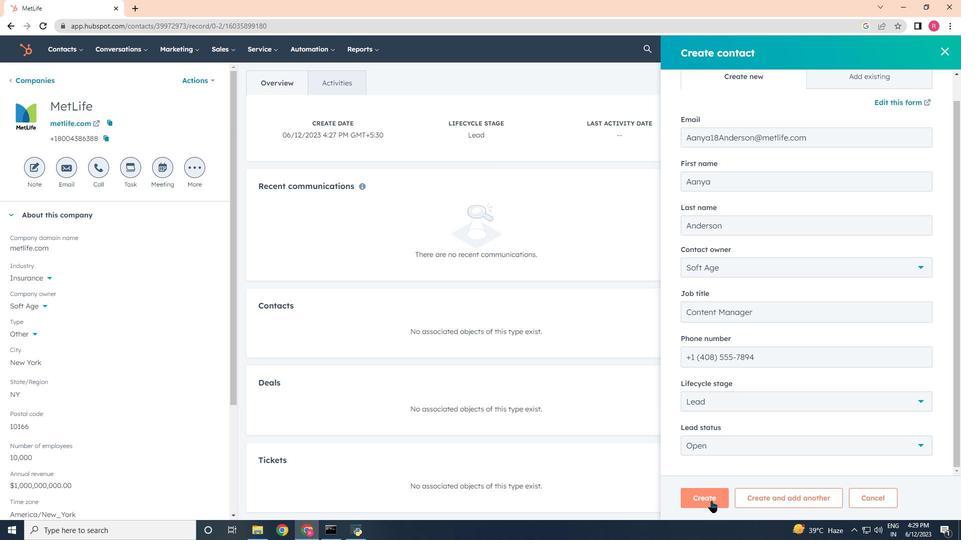
